 Task: Select a due date automation when advanced on, the moment a card is due add dates without a start date.
Action: Mouse moved to (366, 373)
Screenshot: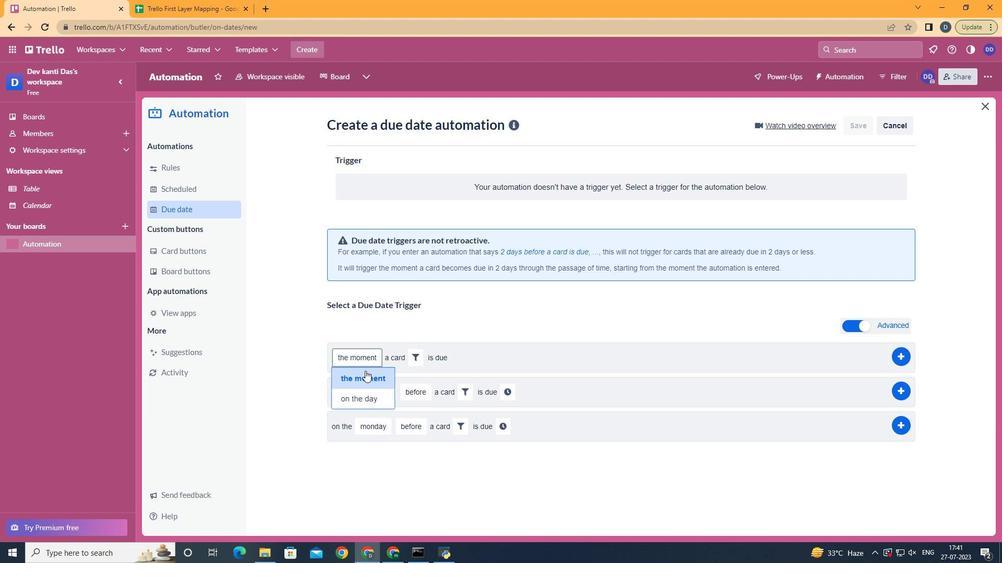 
Action: Mouse pressed left at (366, 373)
Screenshot: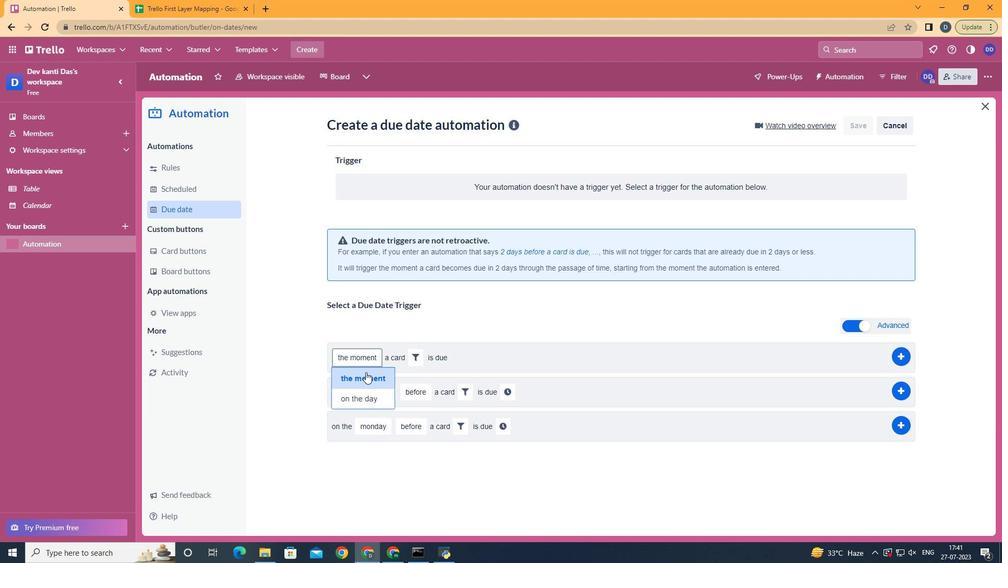 
Action: Mouse moved to (418, 363)
Screenshot: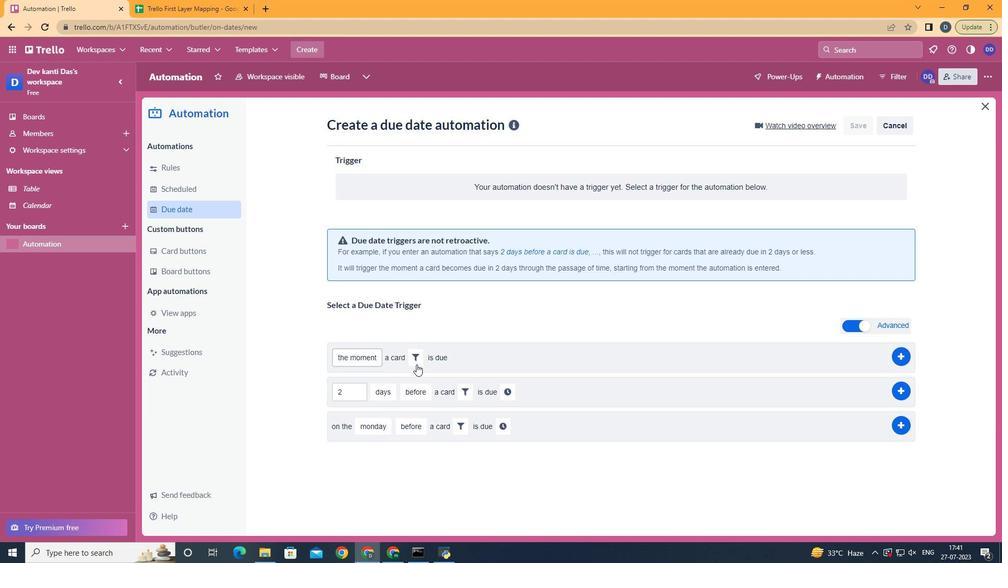 
Action: Mouse pressed left at (418, 363)
Screenshot: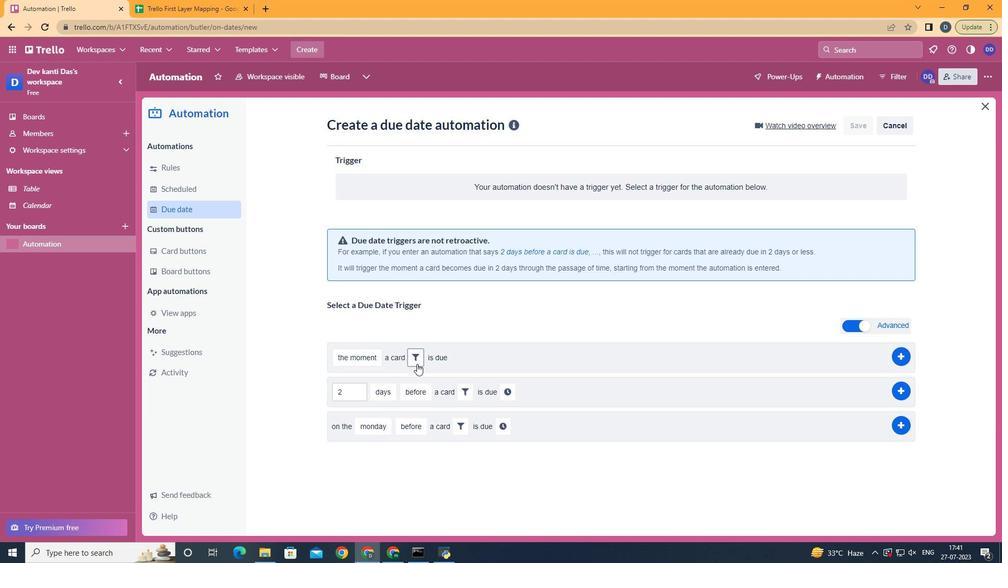 
Action: Mouse moved to (469, 222)
Screenshot: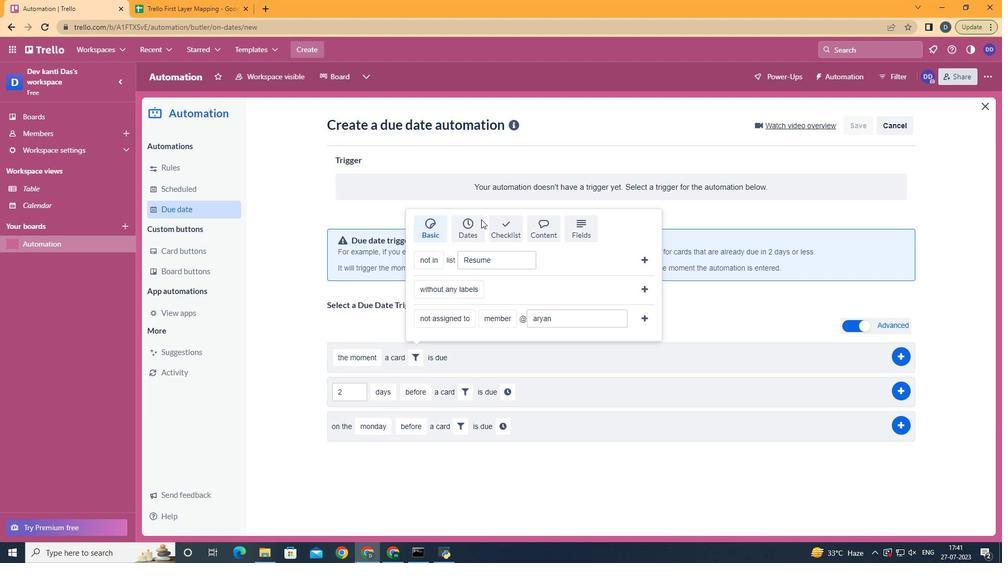 
Action: Mouse pressed left at (469, 222)
Screenshot: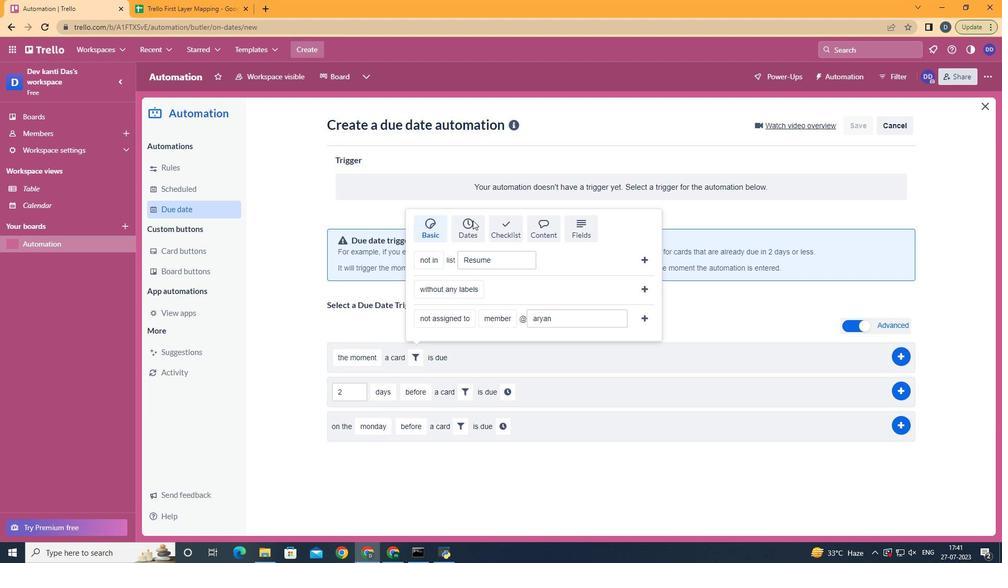 
Action: Mouse moved to (437, 302)
Screenshot: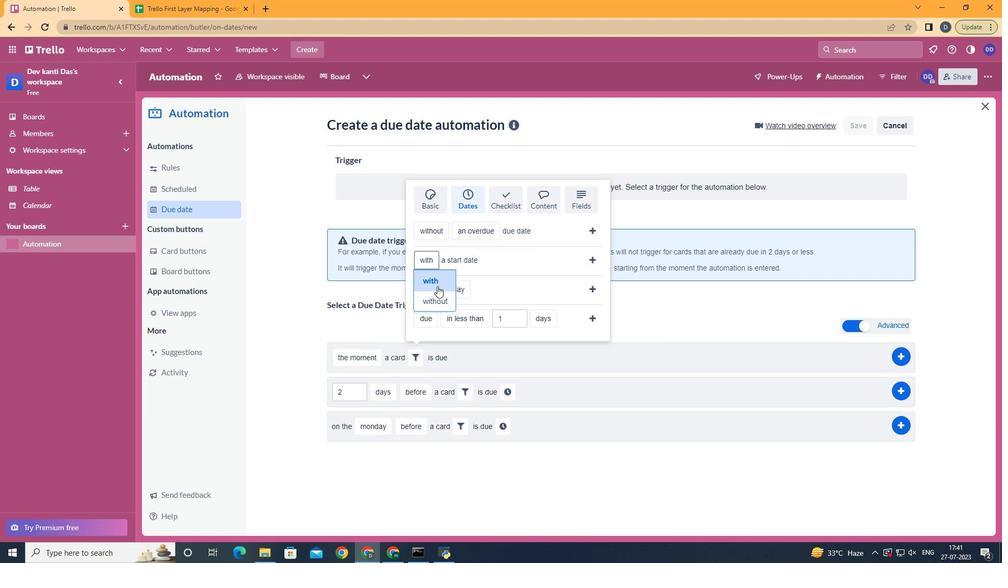 
Action: Mouse pressed left at (437, 302)
Screenshot: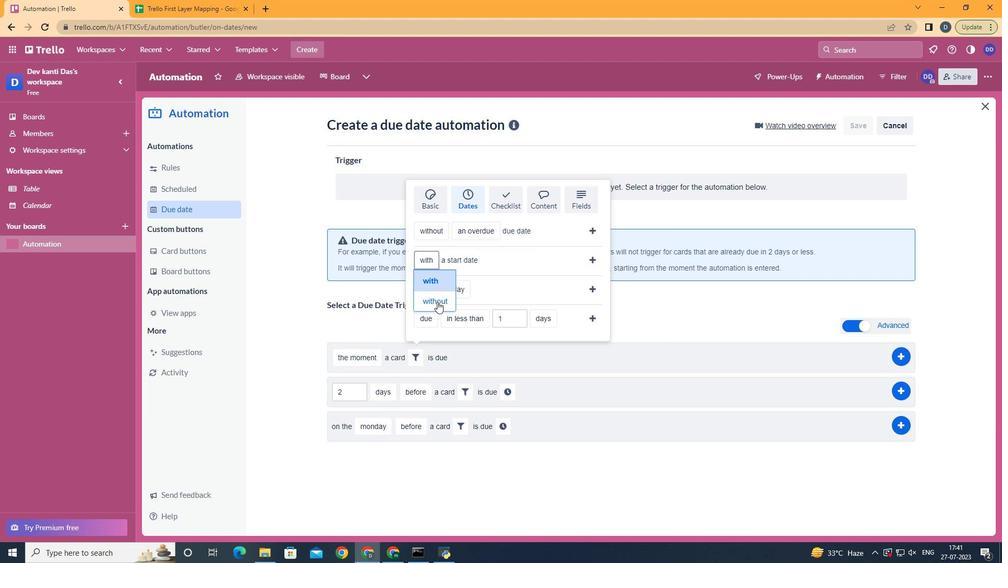 
Action: Mouse moved to (590, 261)
Screenshot: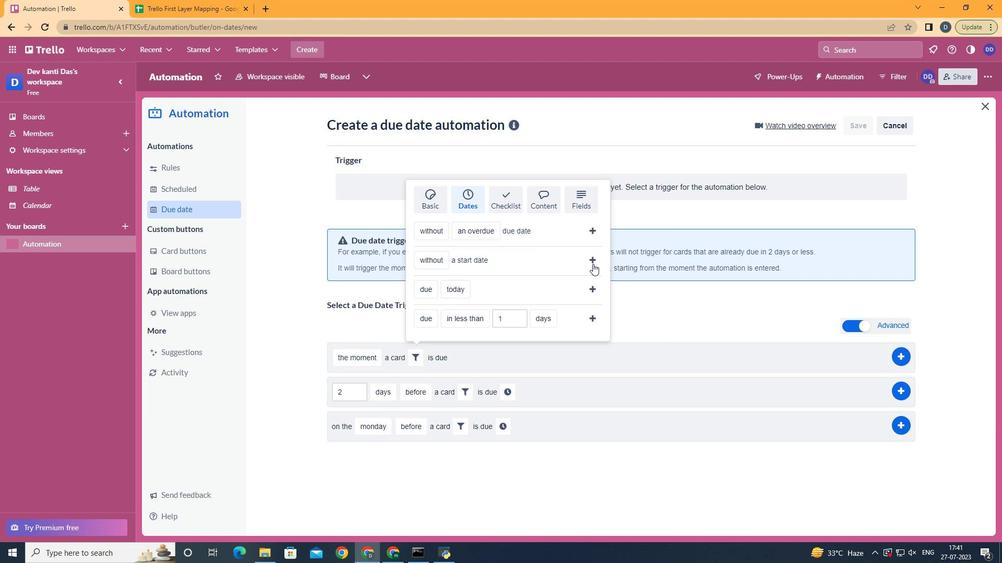 
Action: Mouse pressed left at (590, 261)
Screenshot: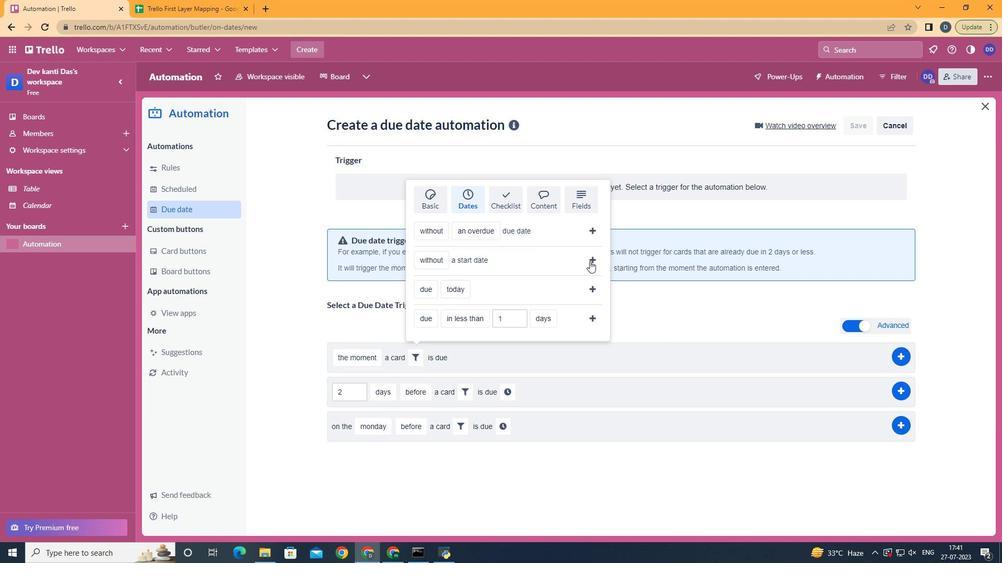 
Action: Mouse moved to (579, 303)
Screenshot: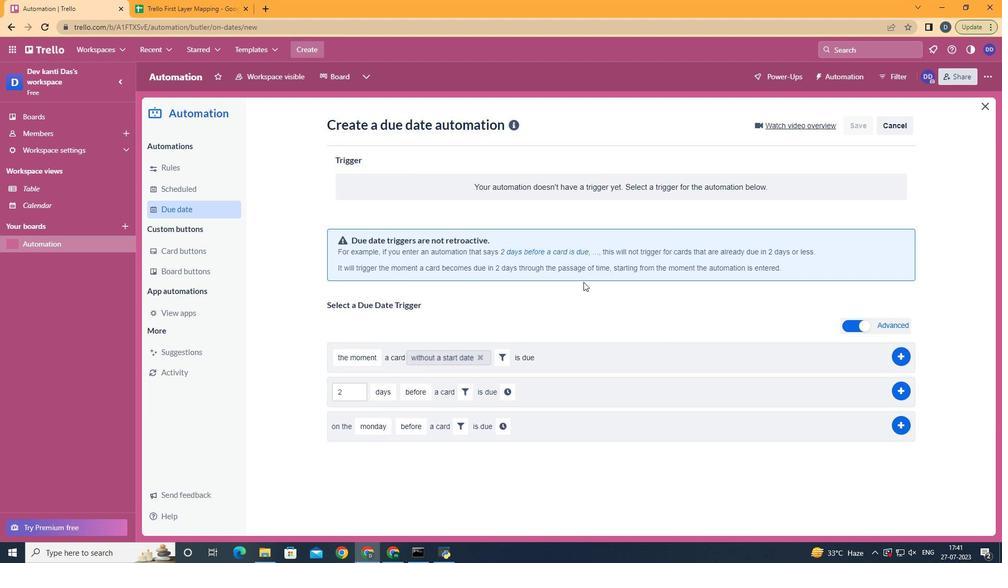 
